 Task: Sort the products in the category "Sushi" by price (highest first).
Action: Mouse moved to (18, 112)
Screenshot: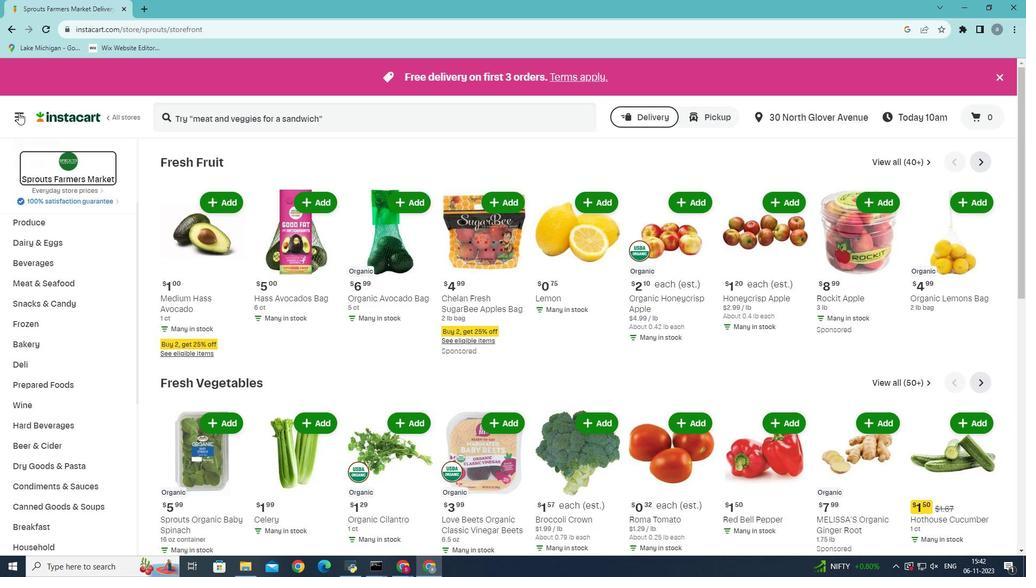 
Action: Mouse pressed left at (18, 112)
Screenshot: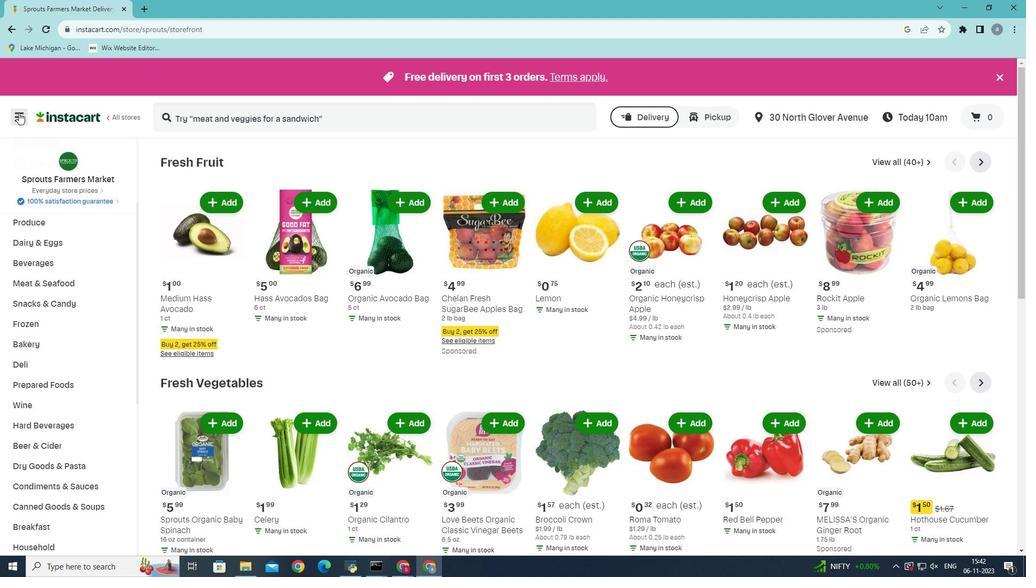 
Action: Mouse moved to (65, 292)
Screenshot: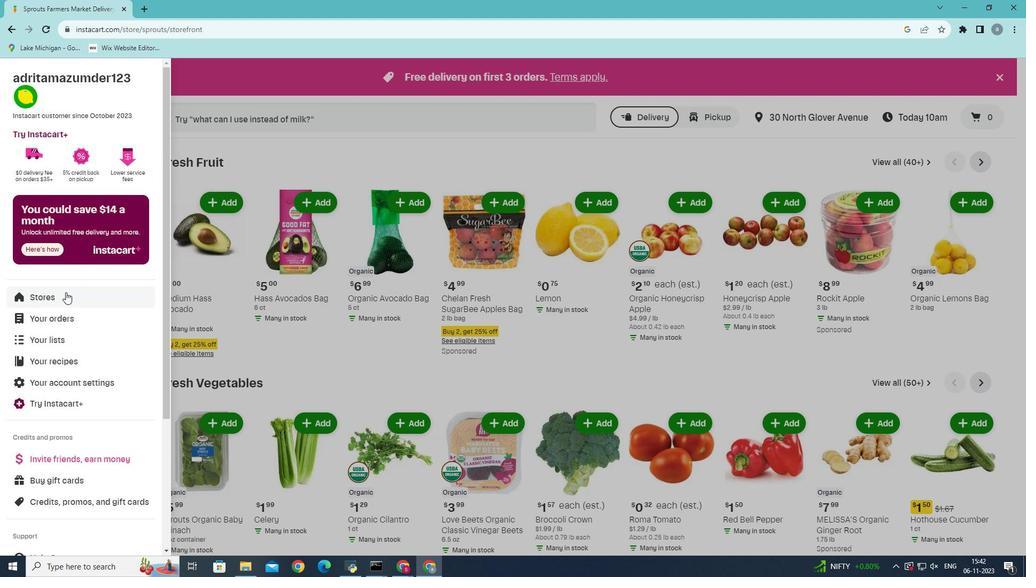 
Action: Mouse pressed left at (65, 292)
Screenshot: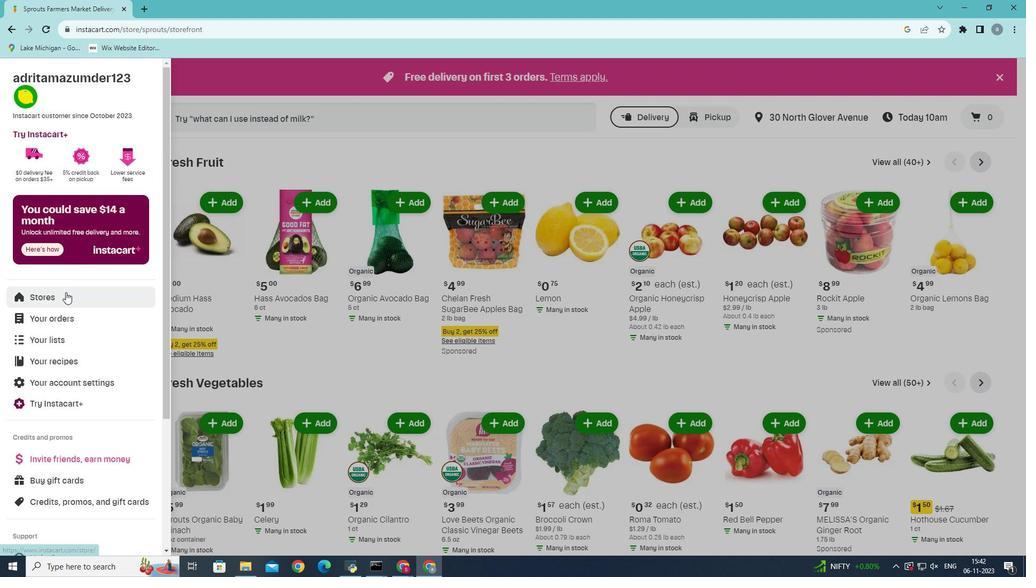 
Action: Mouse moved to (251, 123)
Screenshot: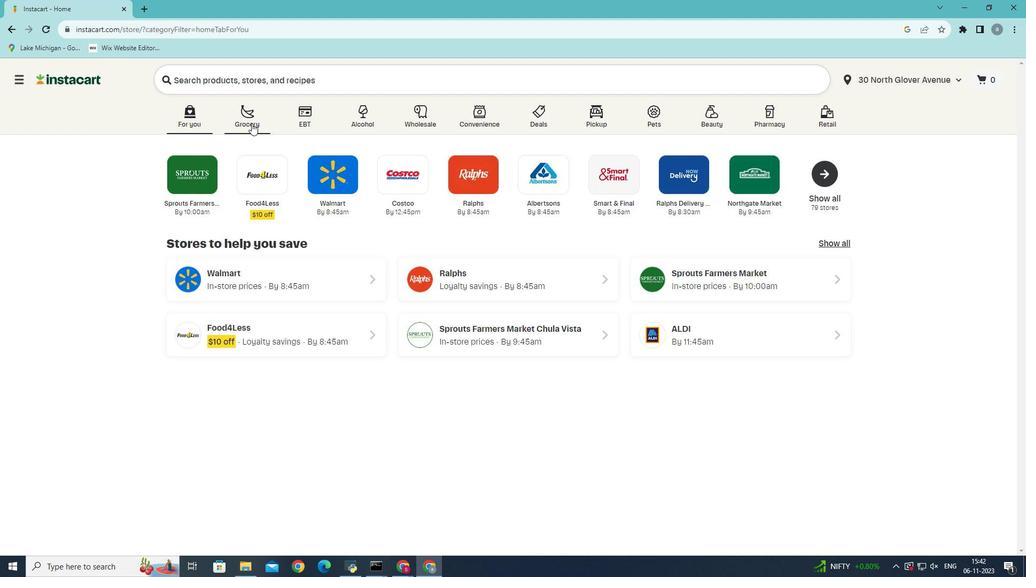 
Action: Mouse pressed left at (251, 123)
Screenshot: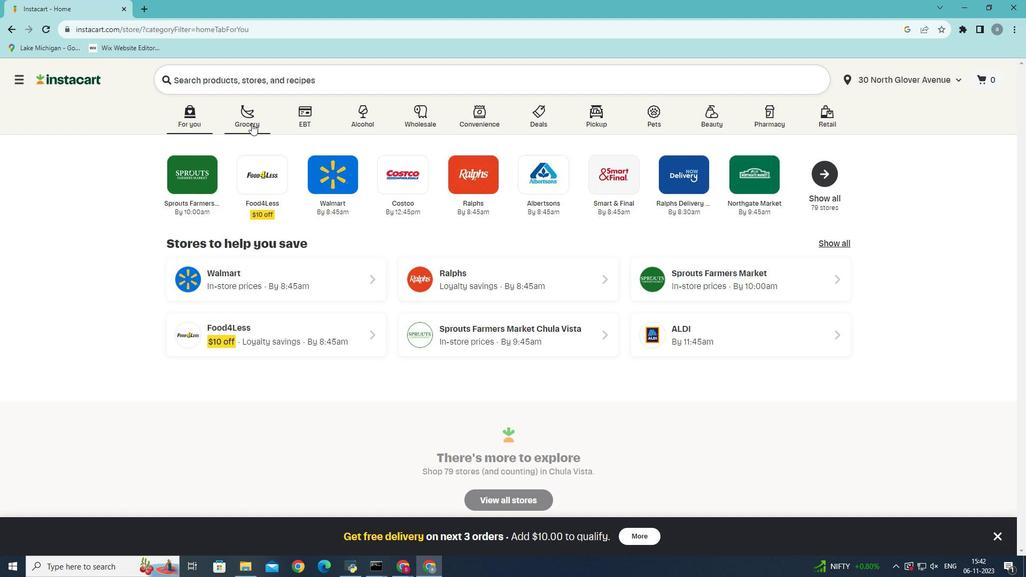 
Action: Mouse moved to (246, 320)
Screenshot: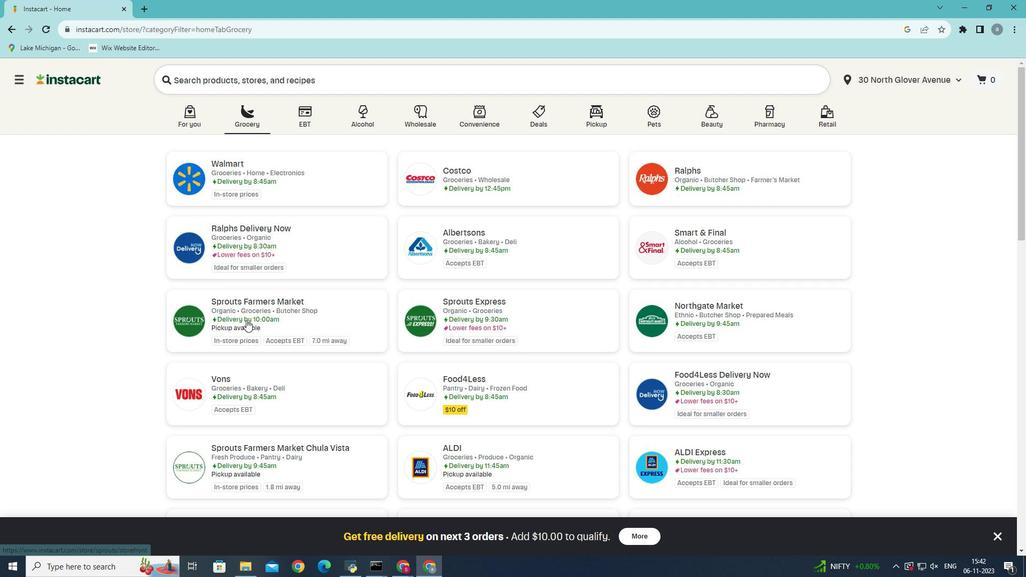 
Action: Mouse pressed left at (246, 320)
Screenshot: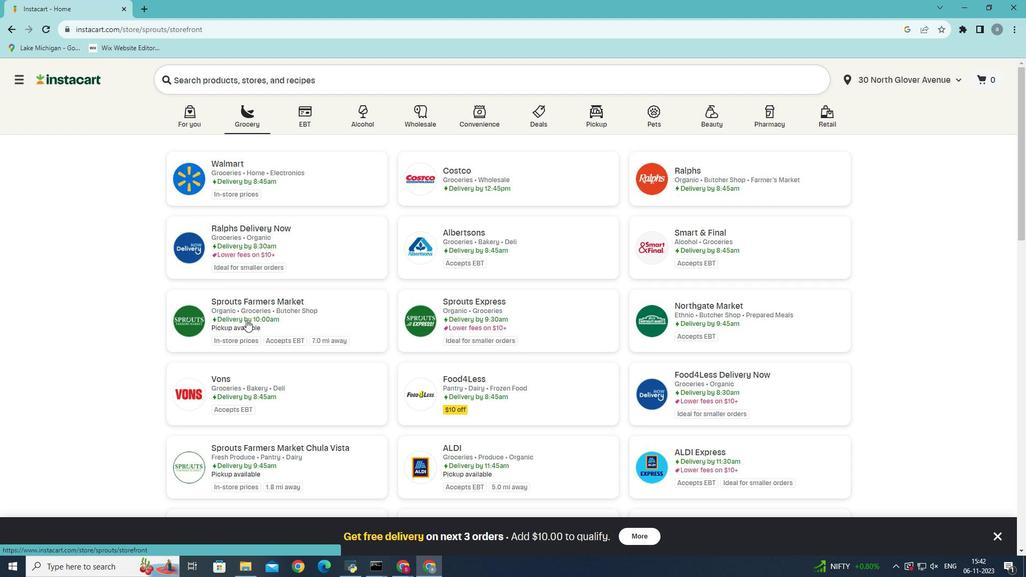 
Action: Mouse pressed left at (246, 320)
Screenshot: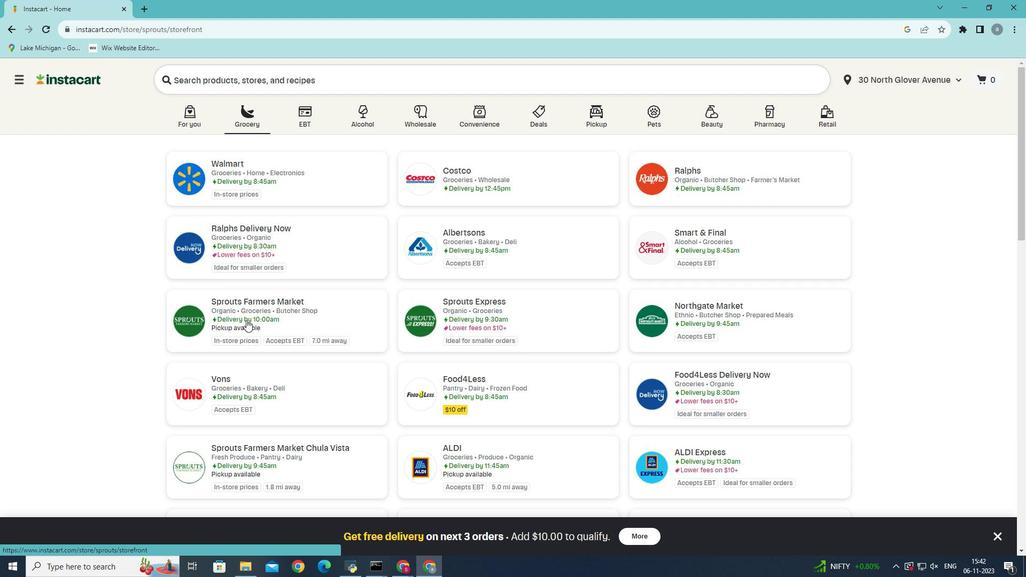
Action: Mouse moved to (245, 118)
Screenshot: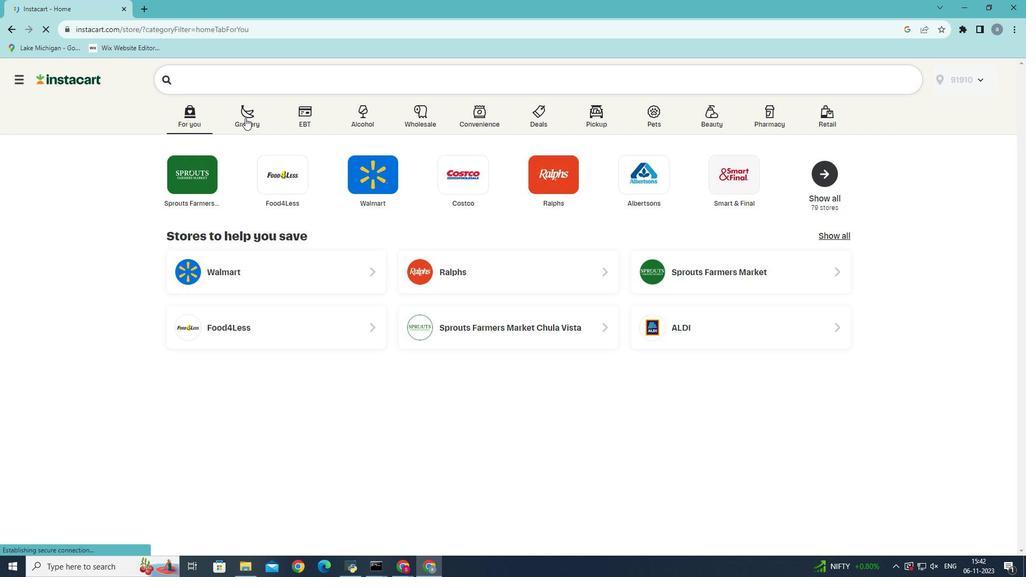 
Action: Mouse pressed left at (245, 118)
Screenshot: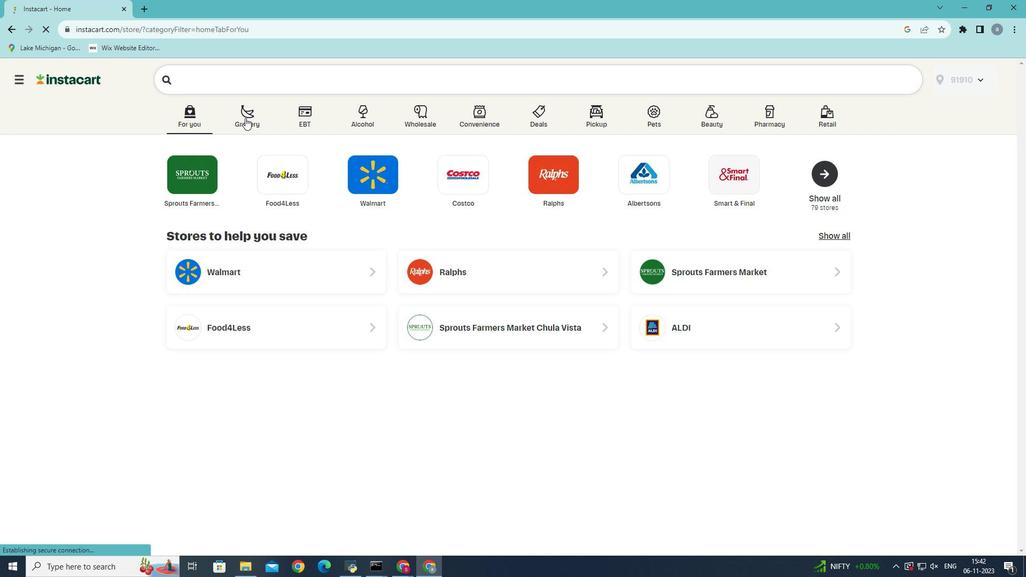 
Action: Mouse moved to (226, 311)
Screenshot: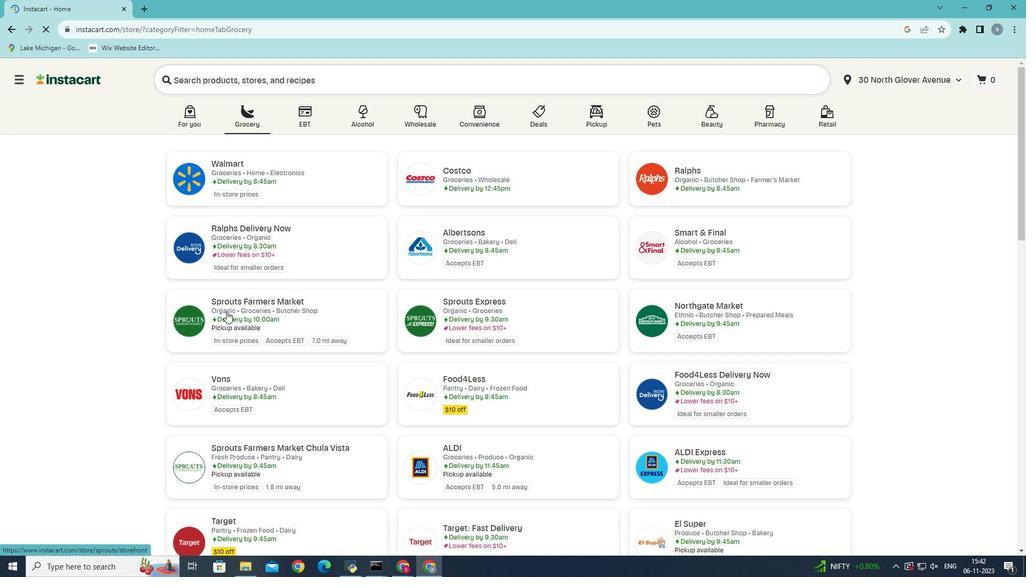 
Action: Mouse pressed left at (226, 311)
Screenshot: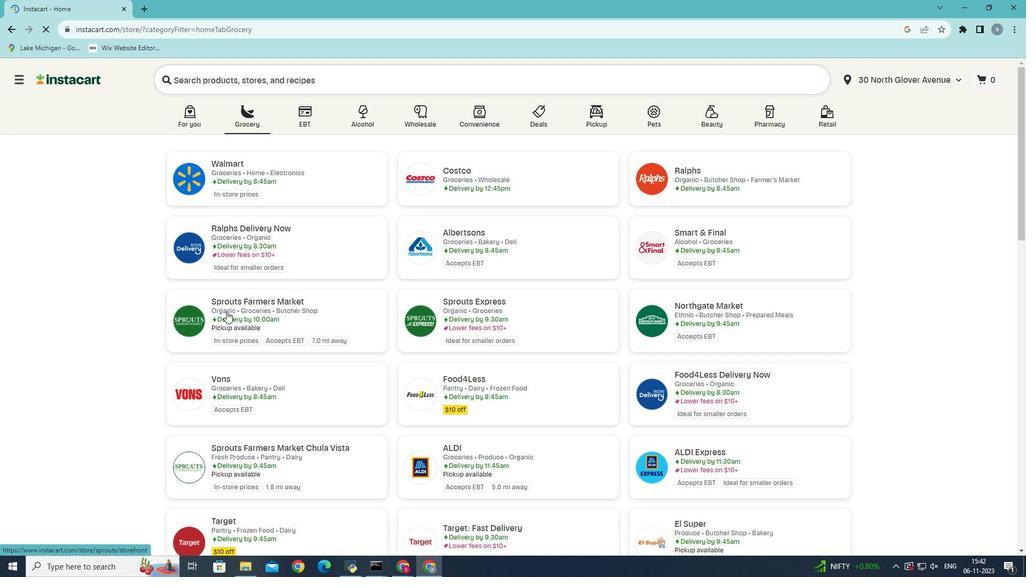 
Action: Mouse moved to (68, 475)
Screenshot: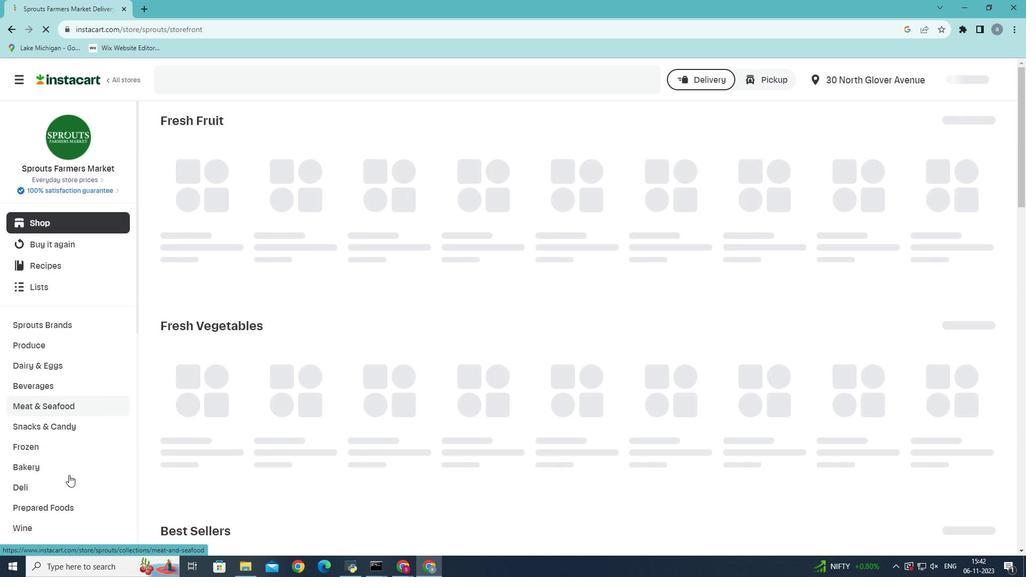 
Action: Mouse scrolled (68, 474) with delta (0, 0)
Screenshot: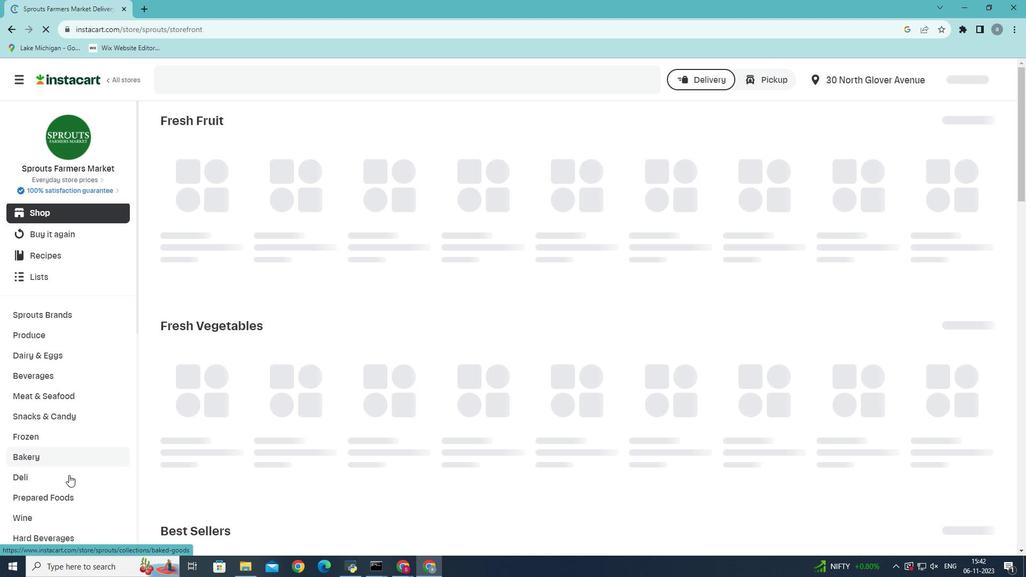
Action: Mouse scrolled (68, 474) with delta (0, 0)
Screenshot: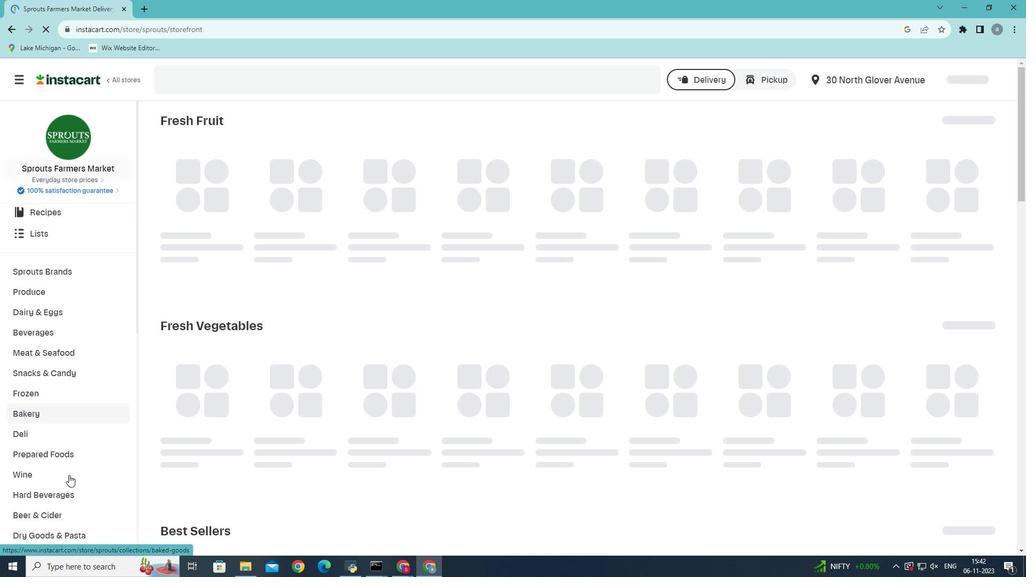 
Action: Mouse moved to (51, 404)
Screenshot: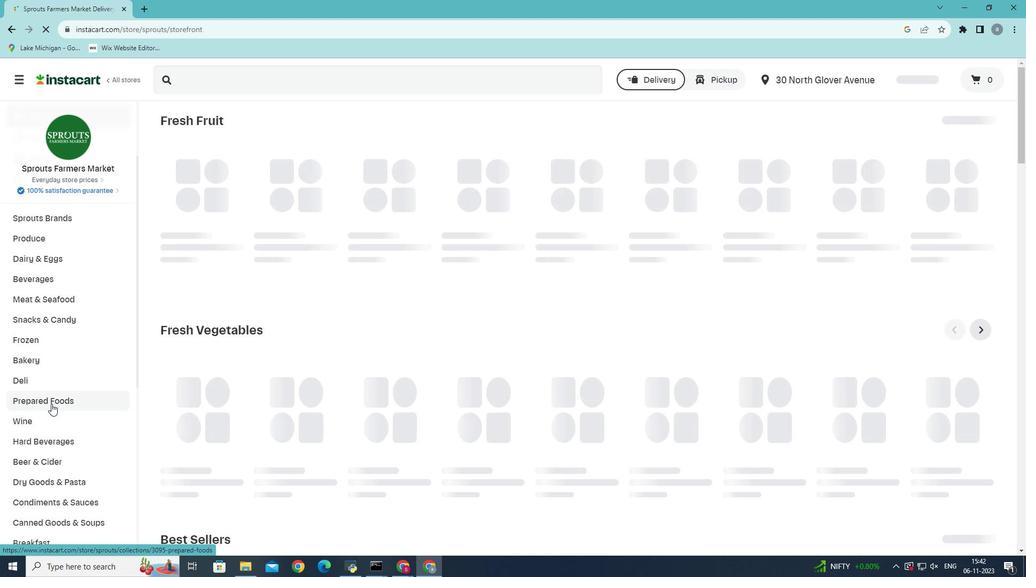 
Action: Mouse pressed left at (51, 404)
Screenshot: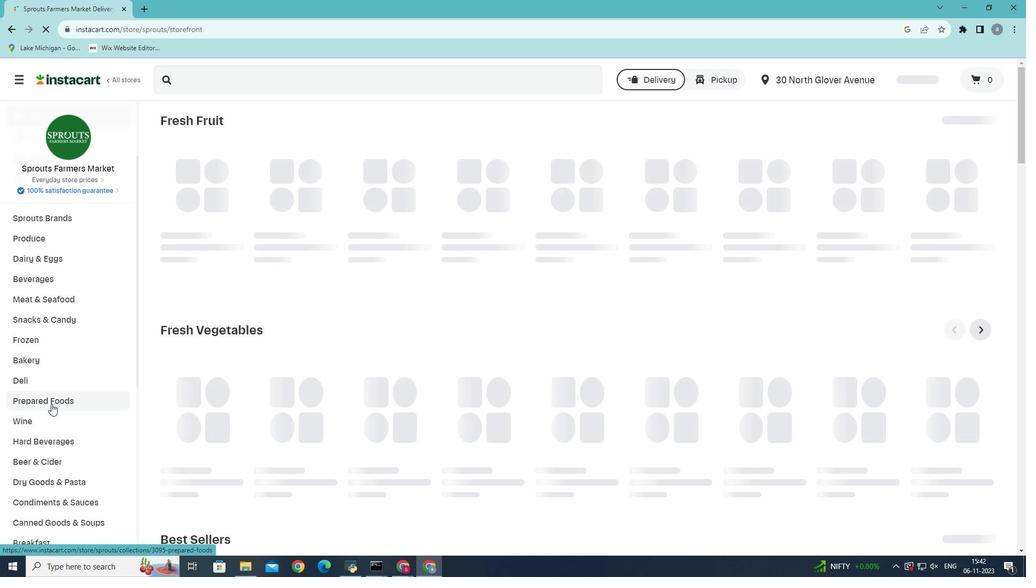 
Action: Mouse moved to (430, 187)
Screenshot: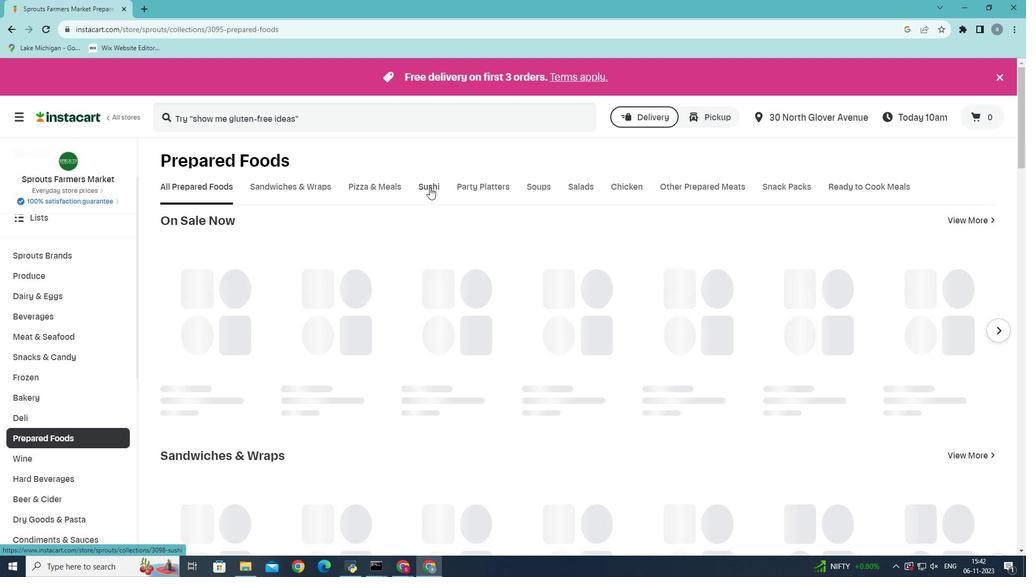 
Action: Mouse pressed left at (430, 187)
Screenshot: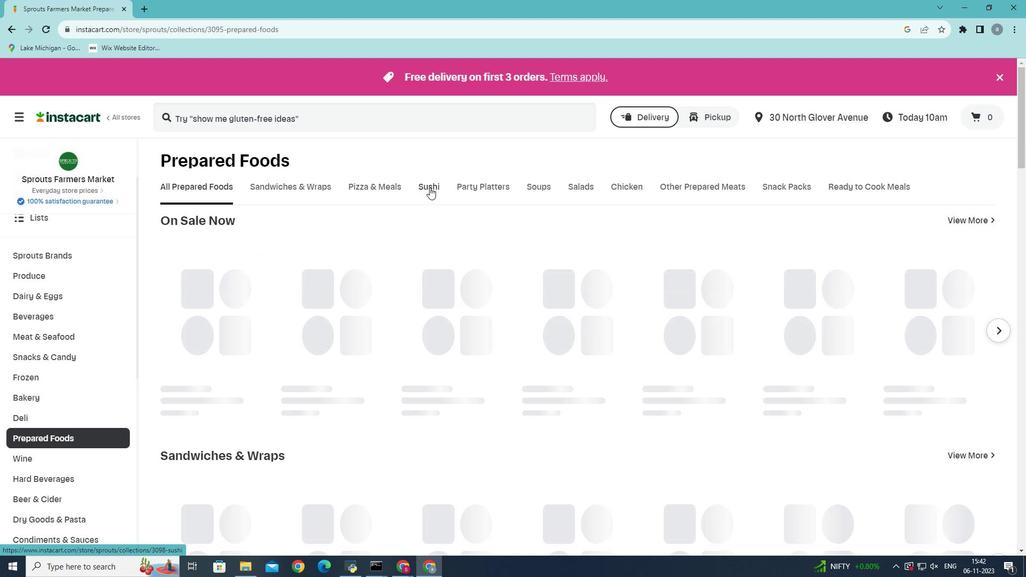 
Action: Mouse moved to (993, 225)
Screenshot: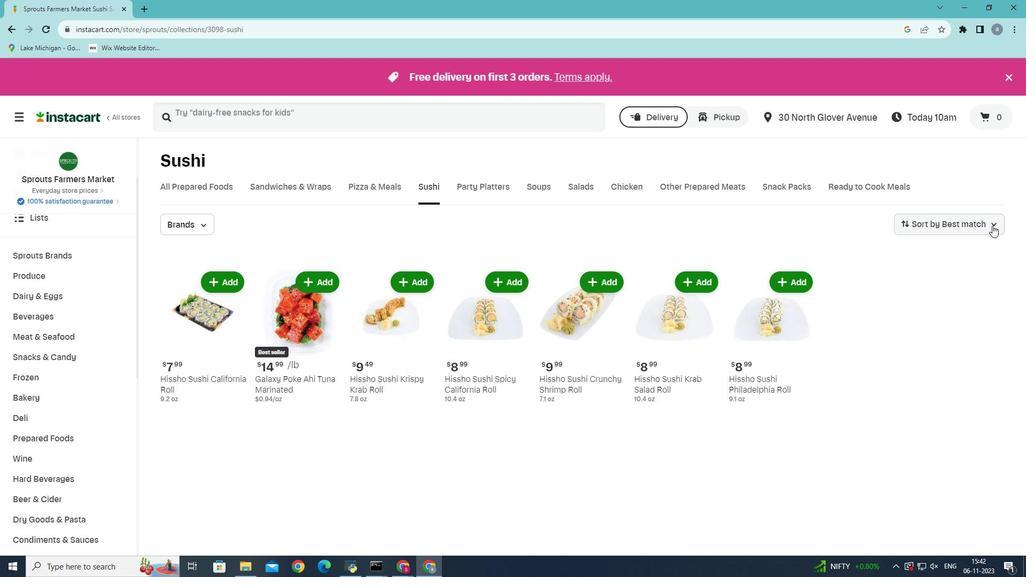 
Action: Mouse pressed left at (993, 225)
Screenshot: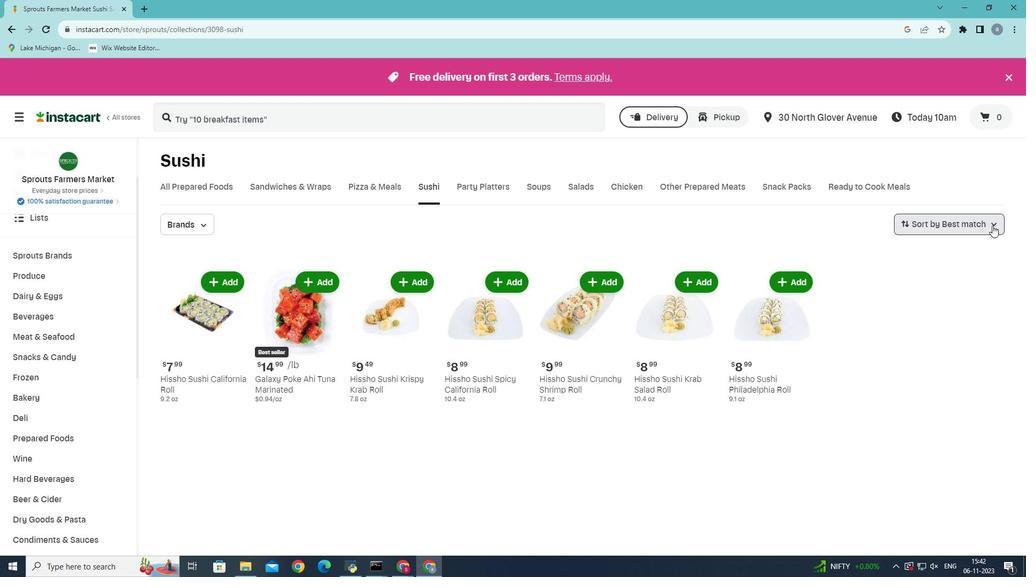 
Action: Mouse moved to (976, 296)
Screenshot: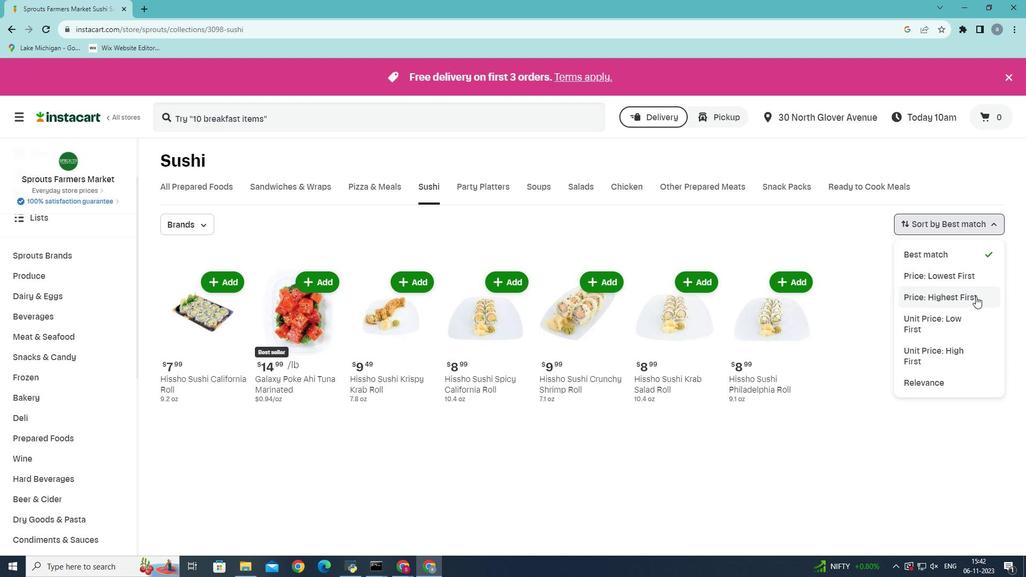
Action: Mouse pressed left at (976, 296)
Screenshot: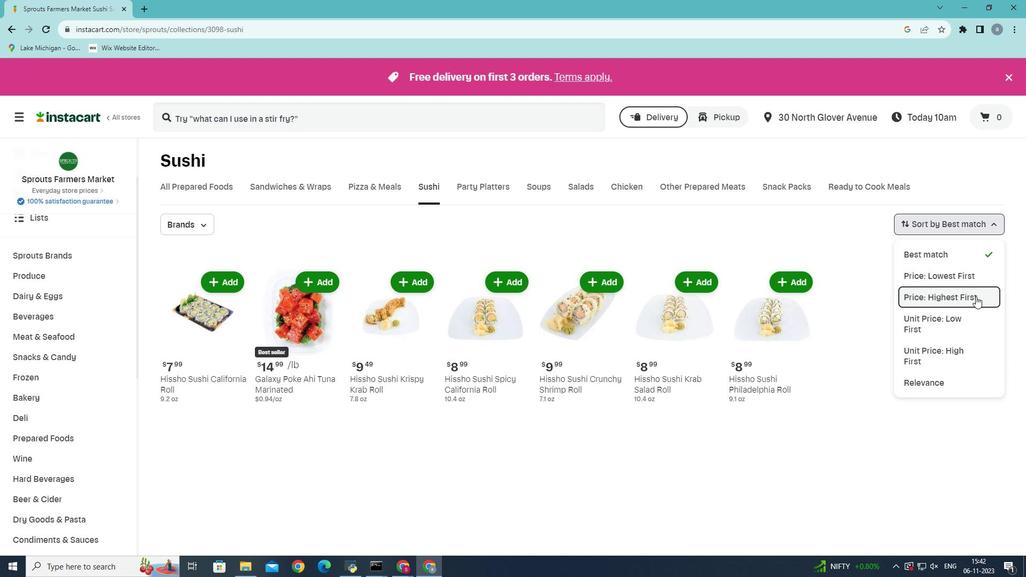 
Action: Mouse moved to (933, 287)
Screenshot: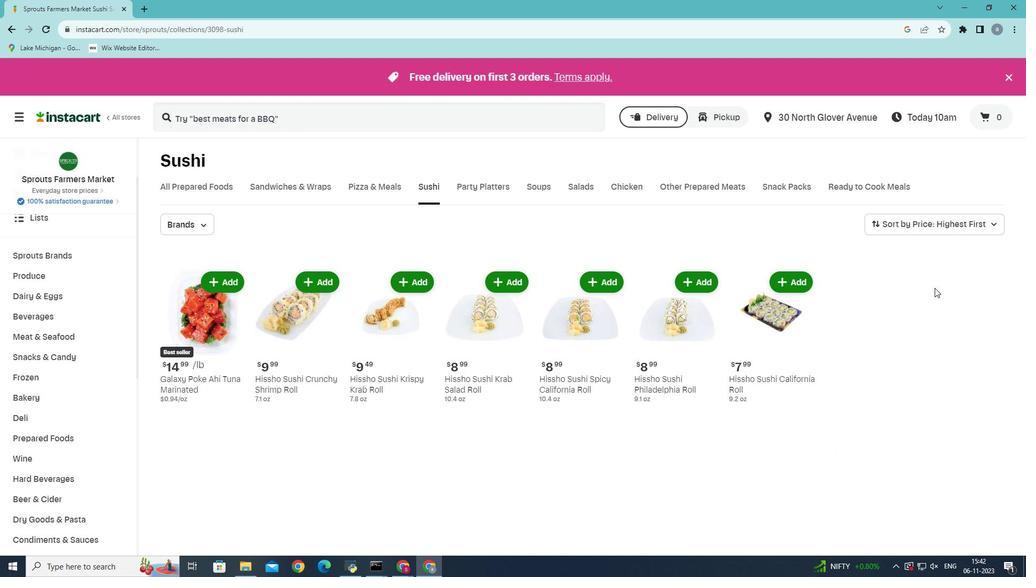 
